 Task: Adjust the swirl intensity.
Action: Mouse moved to (120, 7)
Screenshot: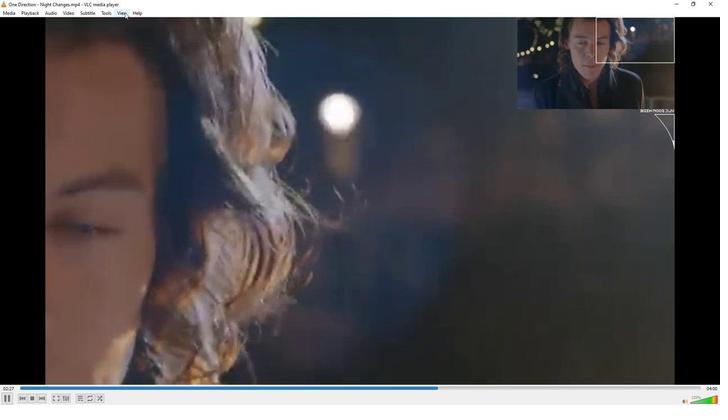 
Action: Mouse pressed left at (120, 7)
Screenshot: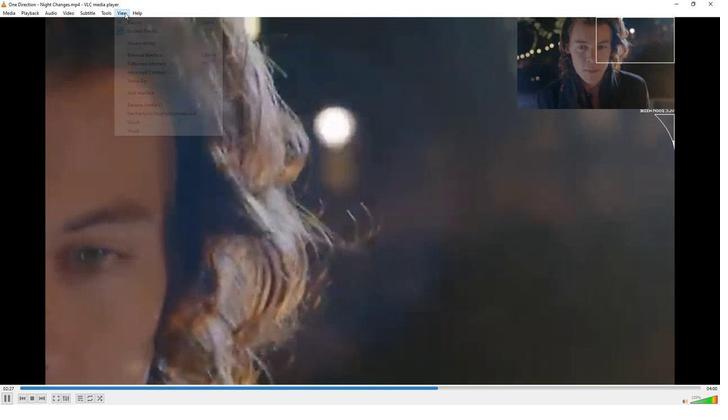 
Action: Mouse moved to (104, 16)
Screenshot: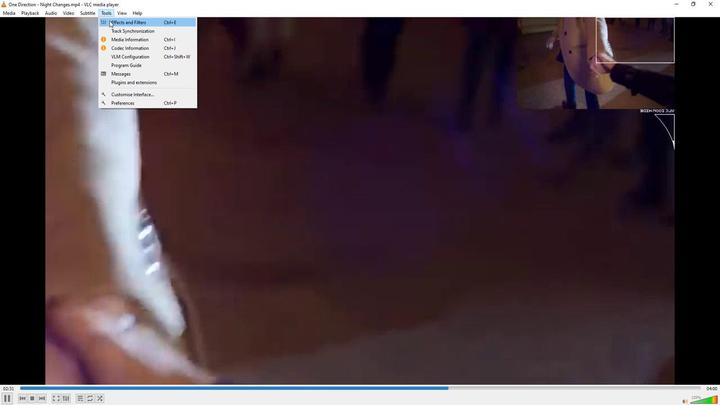 
Action: Mouse pressed left at (104, 16)
Screenshot: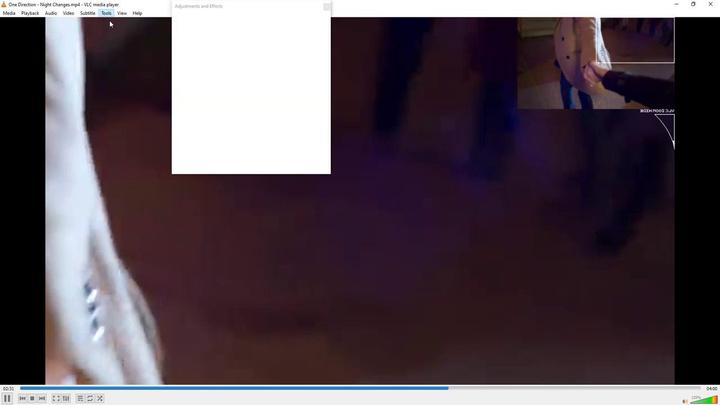 
Action: Mouse moved to (224, 12)
Screenshot: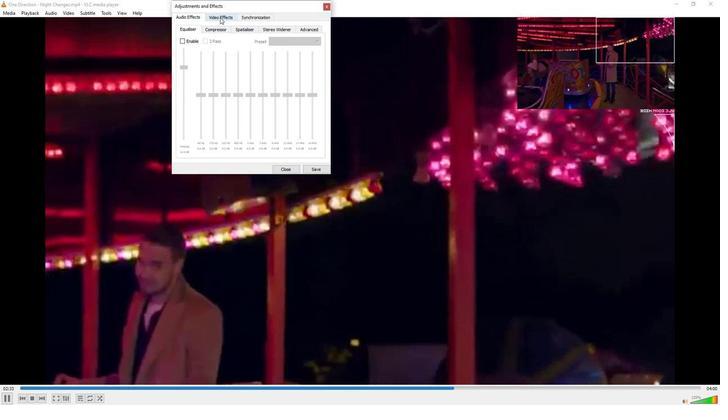 
Action: Mouse pressed left at (224, 12)
Screenshot: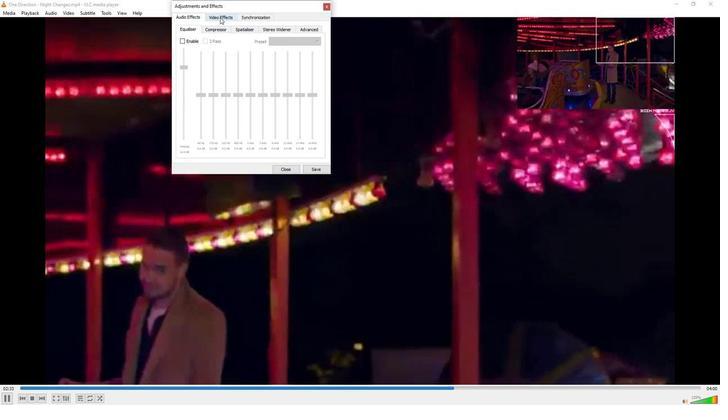 
Action: Mouse moved to (185, 43)
Screenshot: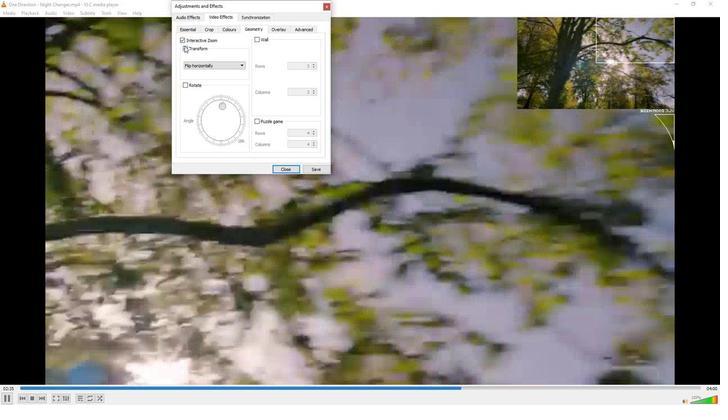 
Action: Mouse pressed left at (185, 43)
Screenshot: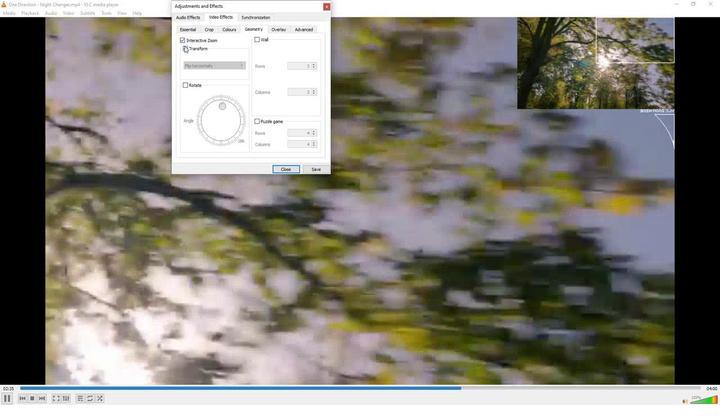 
Action: Mouse moved to (184, 37)
Screenshot: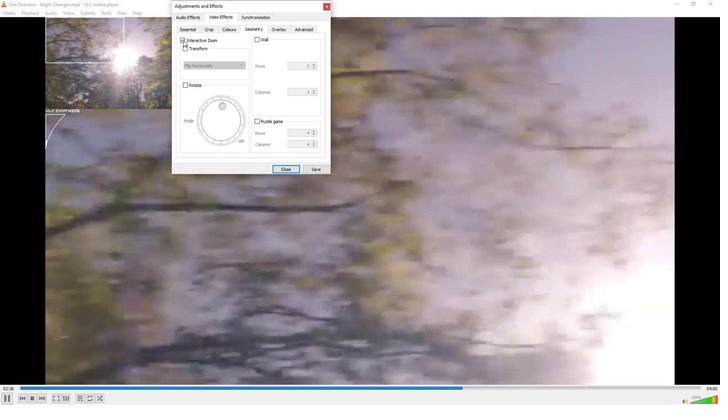 
Action: Mouse pressed left at (184, 37)
Screenshot: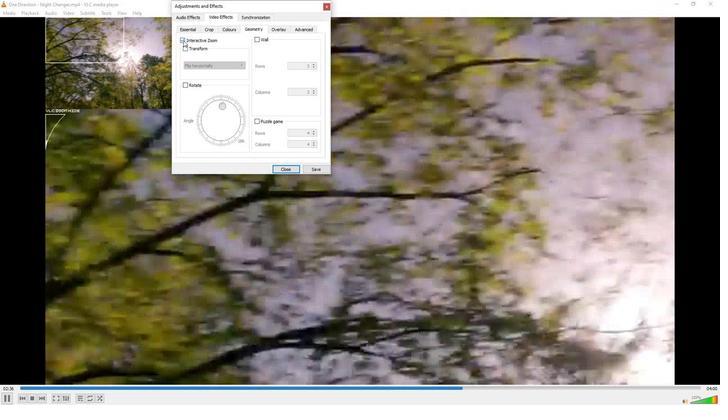 
Action: Mouse moved to (183, 37)
Screenshot: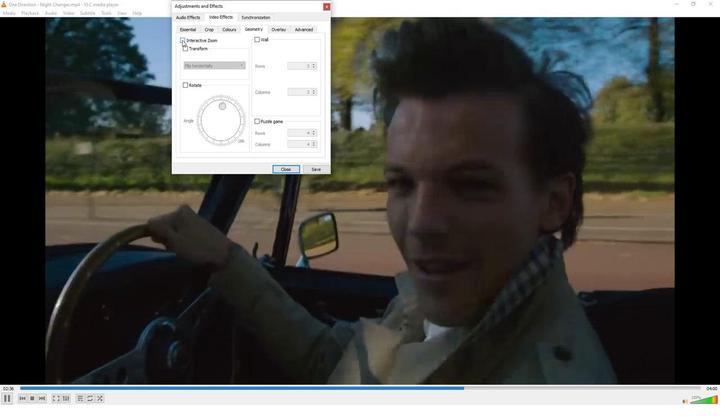 
Action: Mouse pressed left at (183, 37)
Screenshot: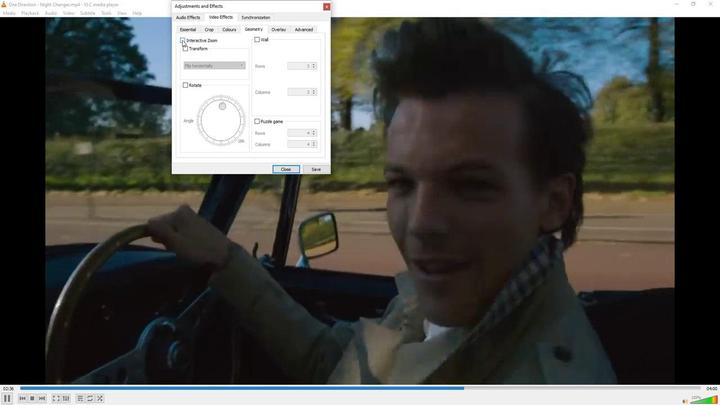 
Action: Mouse moved to (186, 44)
Screenshot: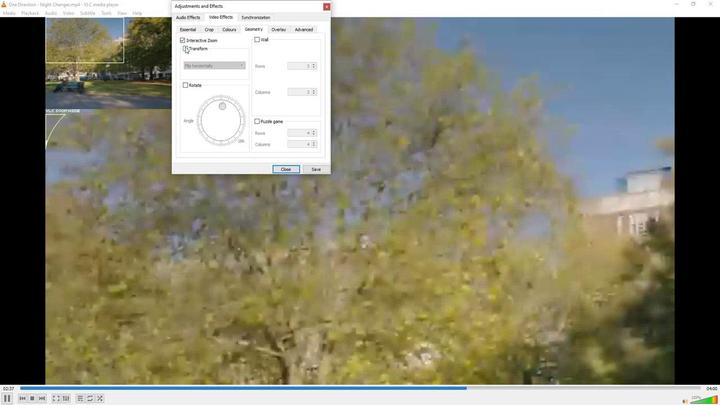 
Action: Mouse pressed left at (186, 44)
Screenshot: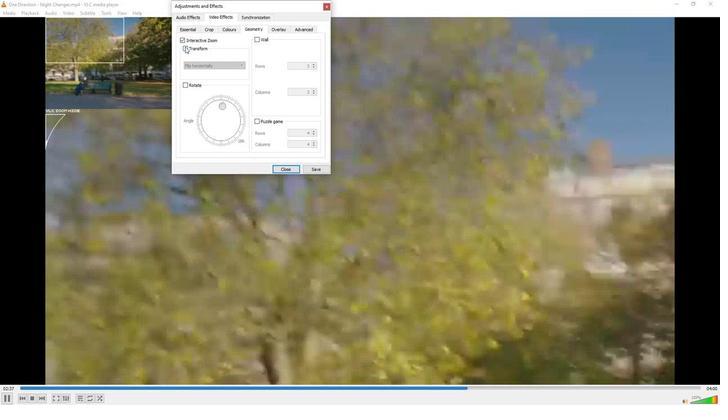 
Action: Mouse moved to (225, 64)
Screenshot: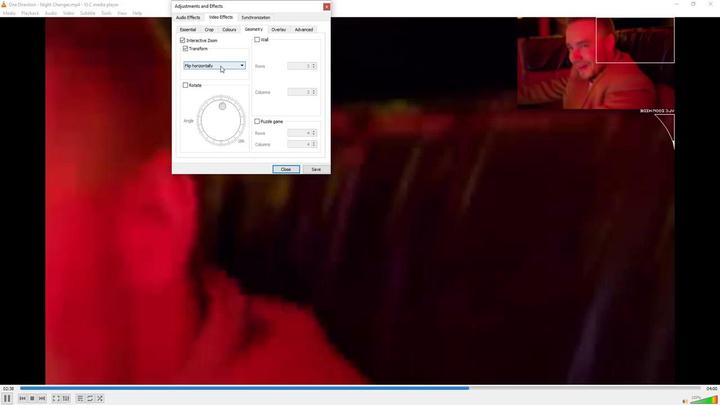 
Action: Mouse pressed left at (225, 64)
Screenshot: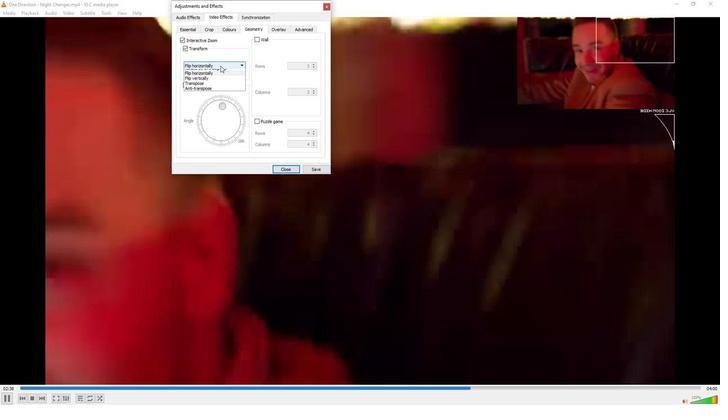 
Action: Mouse moved to (219, 70)
Screenshot: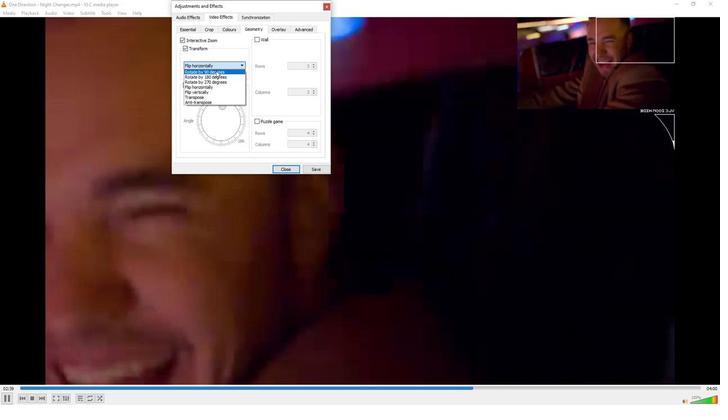 
Action: Mouse pressed left at (219, 70)
Screenshot: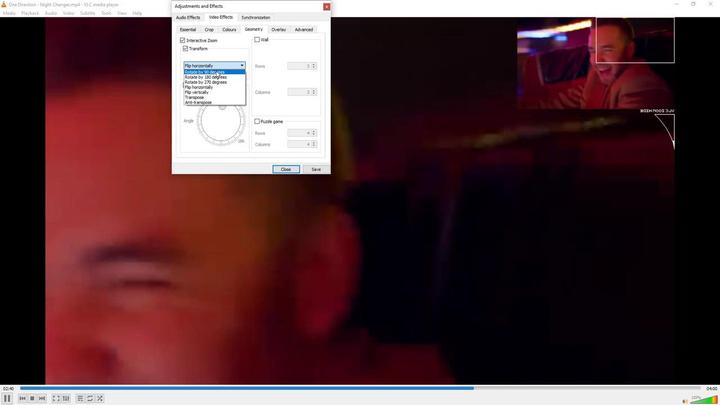 
Action: Mouse moved to (224, 63)
Screenshot: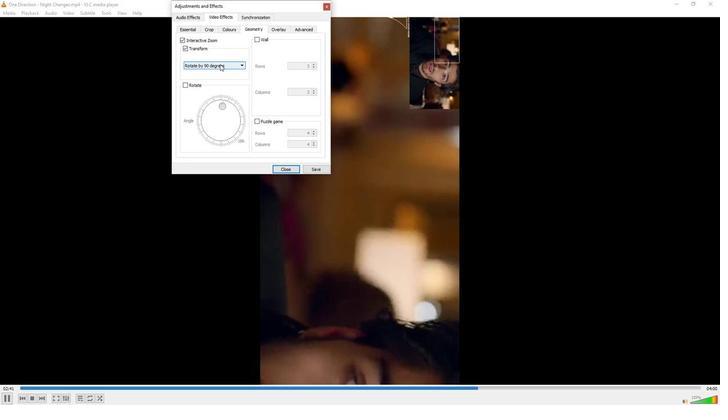 
Action: Mouse pressed left at (224, 63)
Screenshot: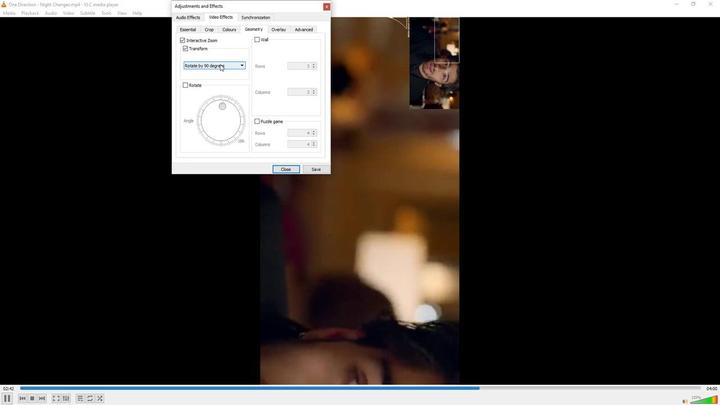
Action: Mouse moved to (210, 80)
Screenshot: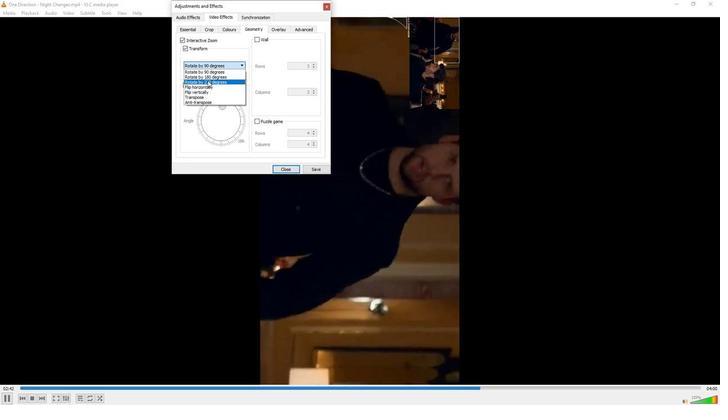 
Action: Mouse pressed left at (210, 80)
Screenshot: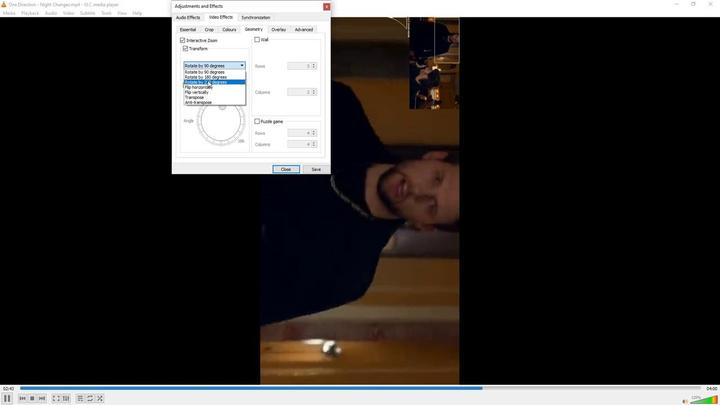 
Action: Mouse moved to (185, 86)
Screenshot: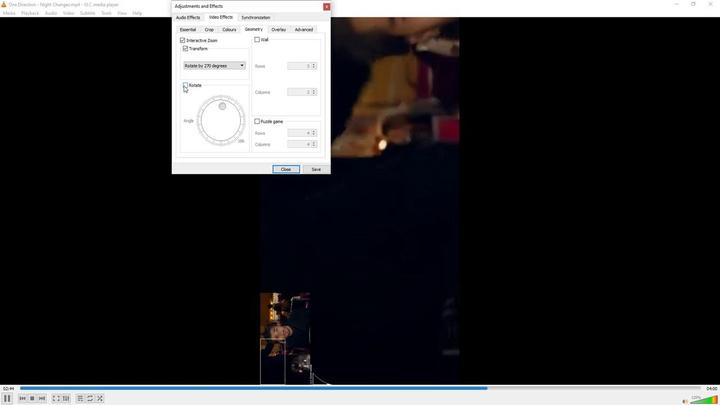 
Action: Mouse pressed left at (185, 86)
Screenshot: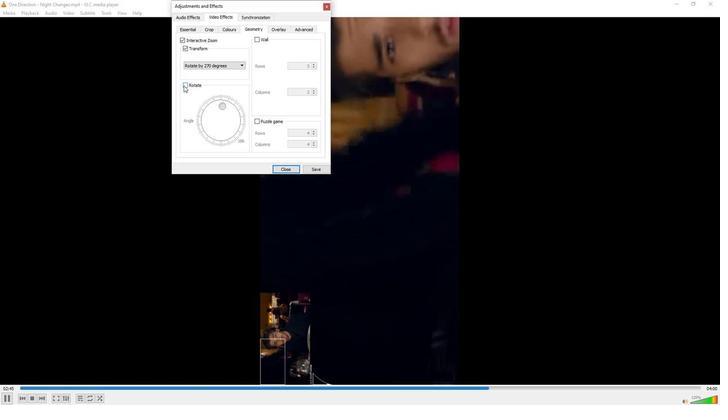
Action: Mouse moved to (225, 106)
Screenshot: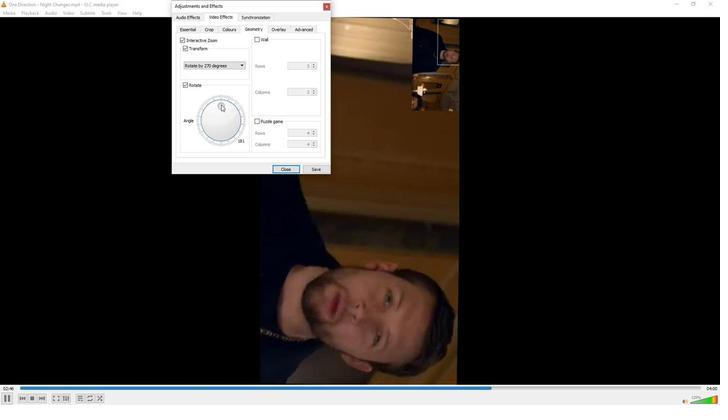 
Action: Mouse pressed left at (225, 106)
Screenshot: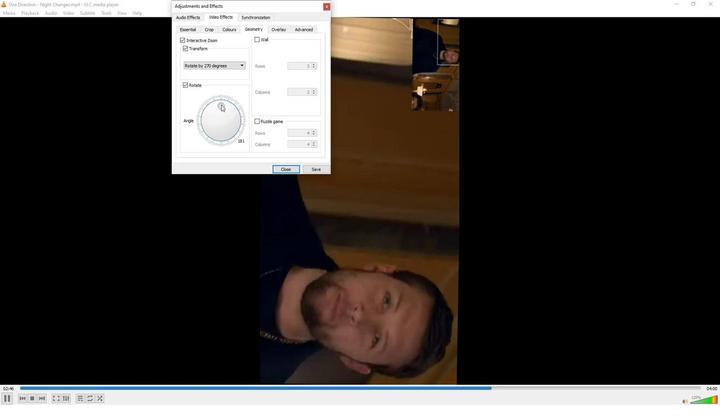 
Action: Mouse moved to (228, 64)
Screenshot: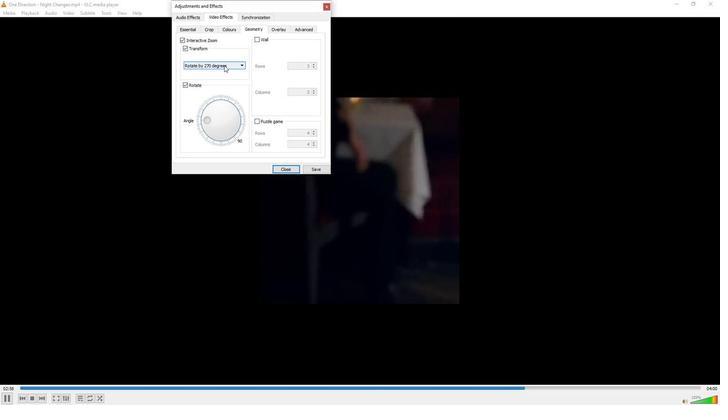 
Action: Mouse pressed left at (228, 64)
Screenshot: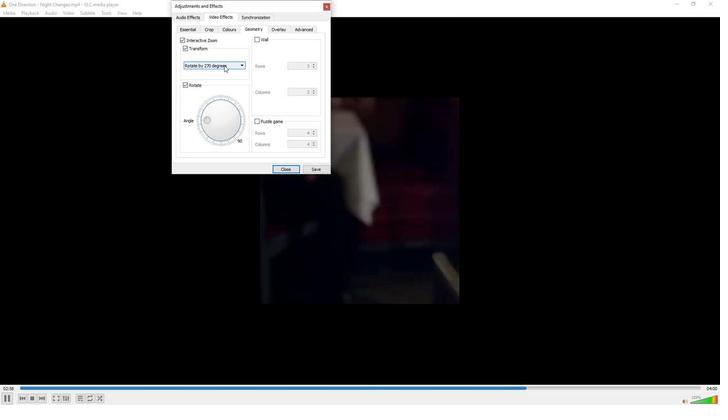 
Action: Mouse moved to (217, 77)
Screenshot: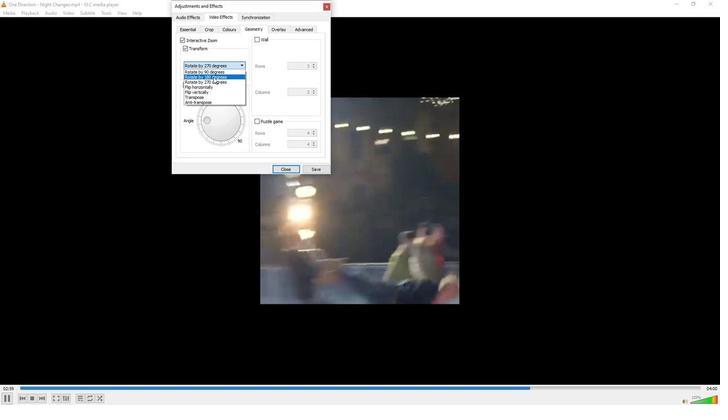 
Action: Mouse pressed left at (217, 77)
Screenshot: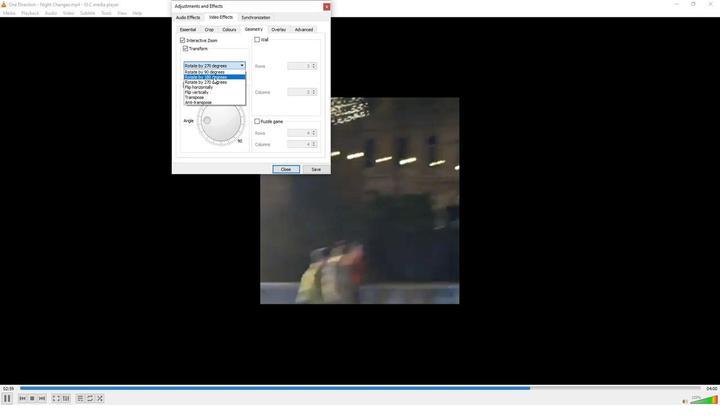
Action: Mouse moved to (222, 65)
Screenshot: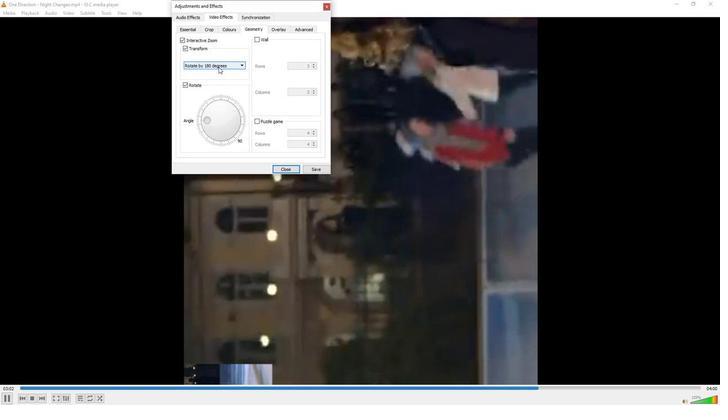 
Action: Mouse pressed left at (222, 65)
Screenshot: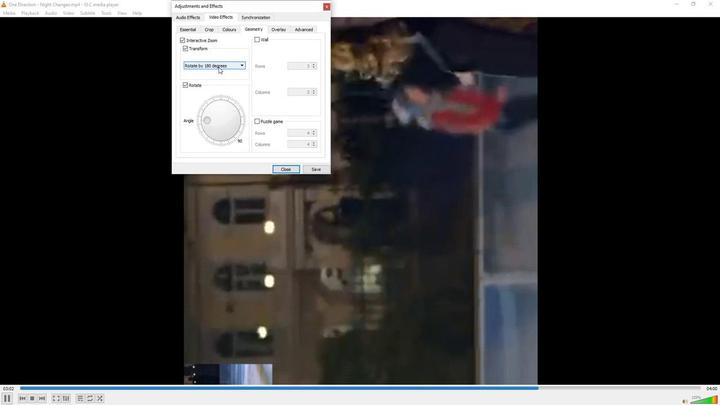 
Action: Mouse moved to (217, 70)
Screenshot: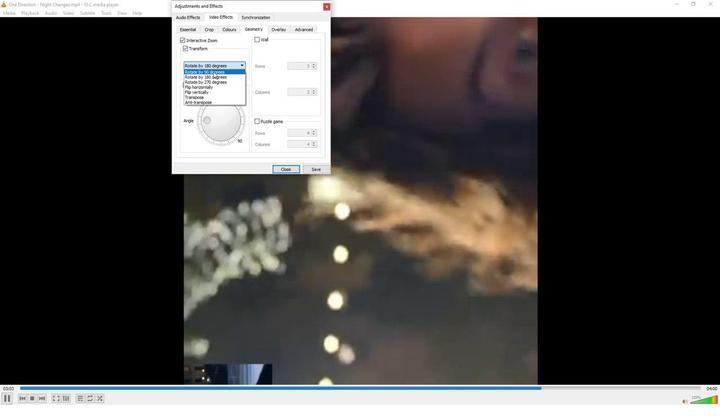 
Action: Mouse pressed left at (217, 70)
Screenshot: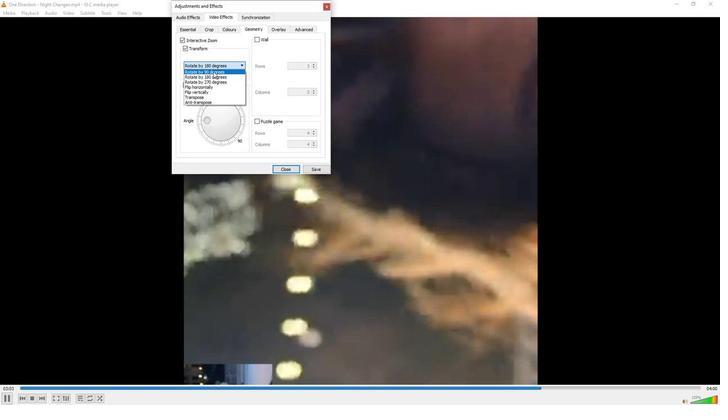 
Action: Mouse moved to (210, 120)
Screenshot: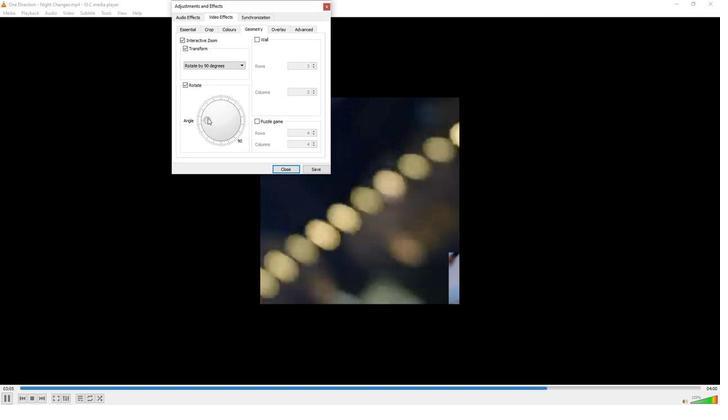 
Action: Mouse pressed left at (210, 120)
Screenshot: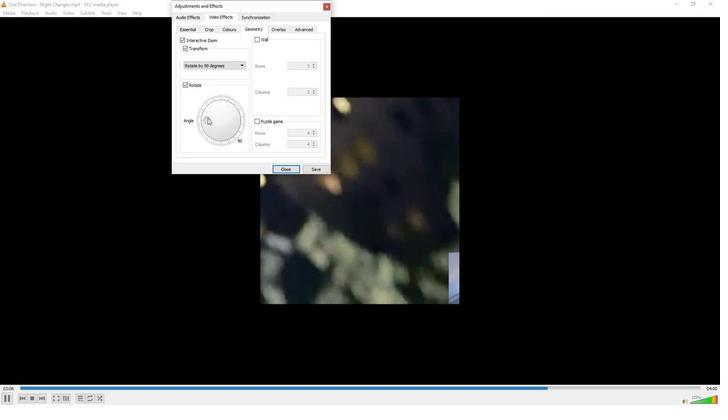 
Action: Mouse moved to (330, 176)
Screenshot: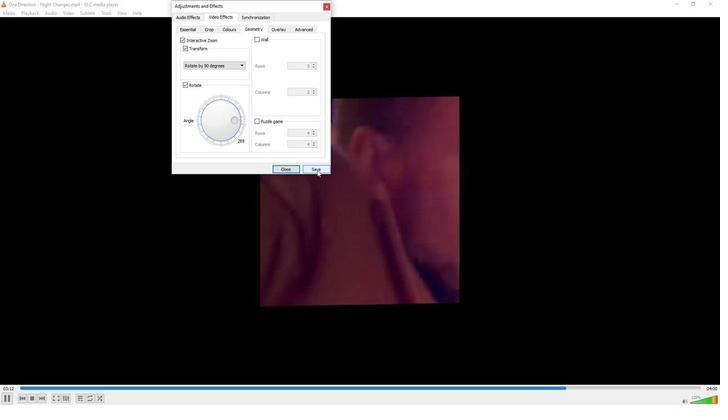 
Action: Mouse pressed left at (330, 176)
Screenshot: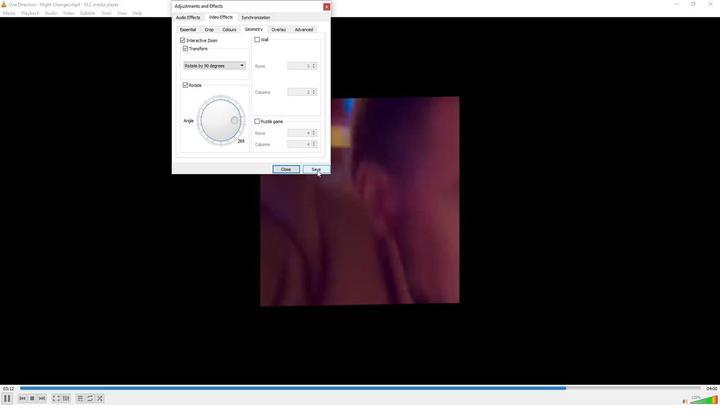 
Action: Mouse moved to (289, 176)
Screenshot: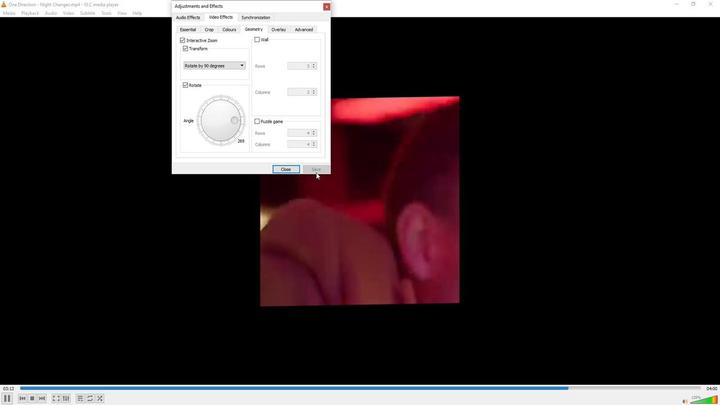 
Action: Mouse pressed left at (289, 176)
Screenshot: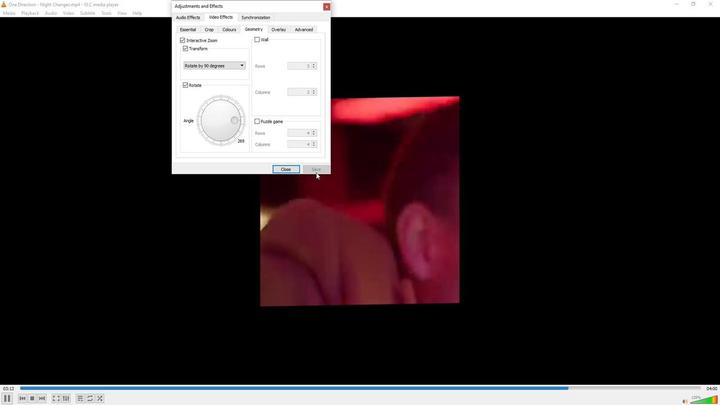 
Action: Mouse moved to (416, 205)
Screenshot: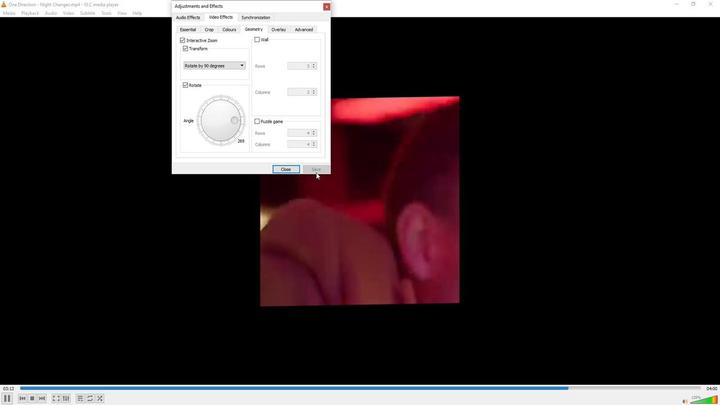 
